 Task: Plan a virtual team lunch for the 23rd at 12:30 PM-01:00PM.
Action: Mouse moved to (42, 68)
Screenshot: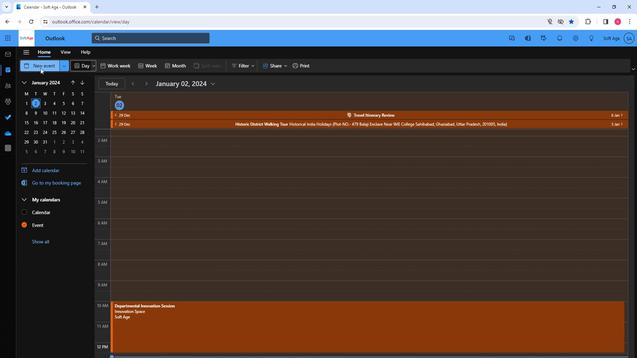 
Action: Mouse pressed left at (42, 68)
Screenshot: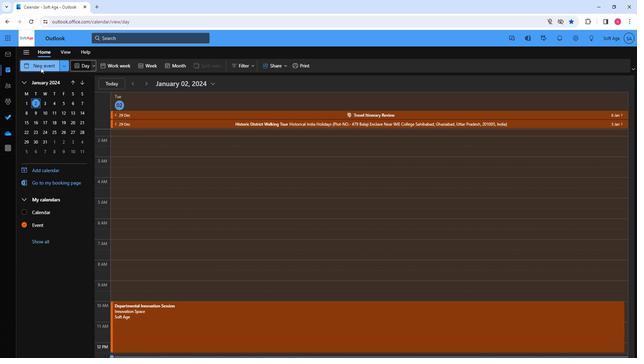 
Action: Mouse moved to (168, 110)
Screenshot: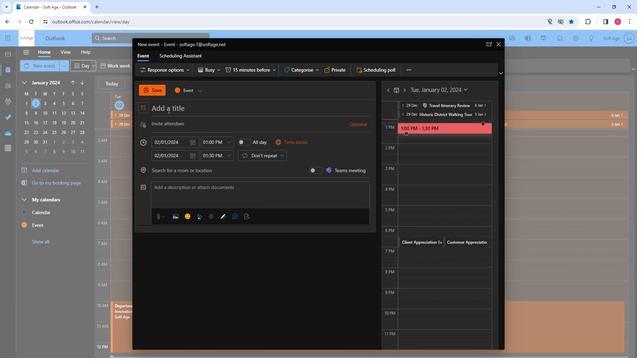 
Action: Key pressed <Key.shift>Virtual<Key.space><Key.shift><Key.shift><Key.shift><Key.shift><Key.shift><Key.shift><Key.shift><Key.shift><Key.shift><Key.shift><Key.shift><Key.shift>Team<Key.space><Key.shift>Lunch<Key.space>
Screenshot: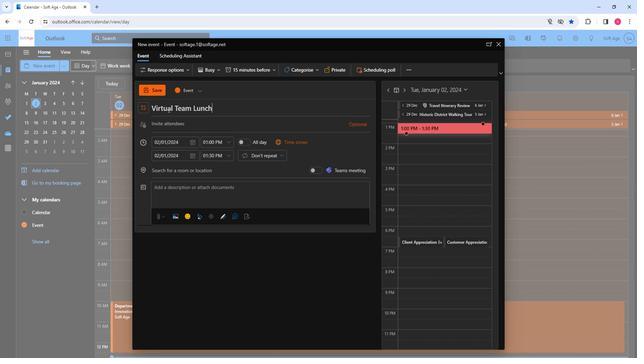 
Action: Mouse moved to (178, 123)
Screenshot: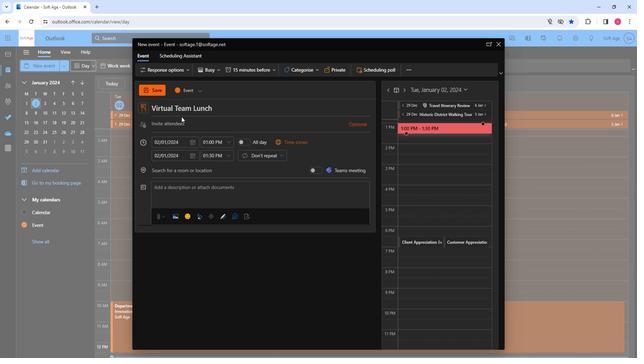 
Action: Mouse pressed left at (178, 123)
Screenshot: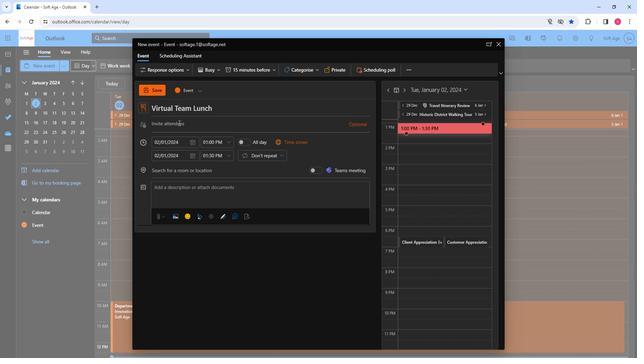 
Action: Key pressed so
Screenshot: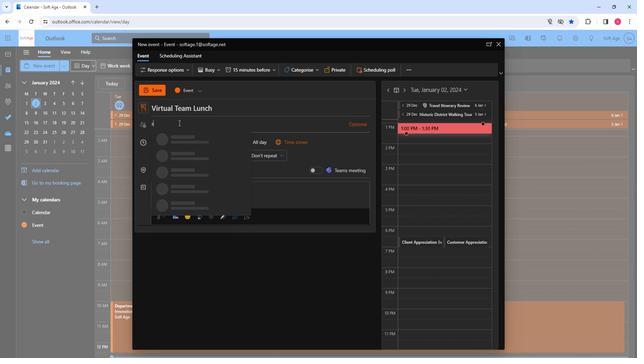 
Action: Mouse moved to (179, 166)
Screenshot: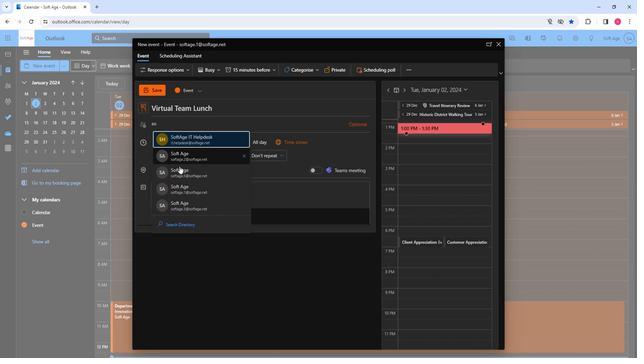 
Action: Mouse pressed left at (179, 166)
Screenshot: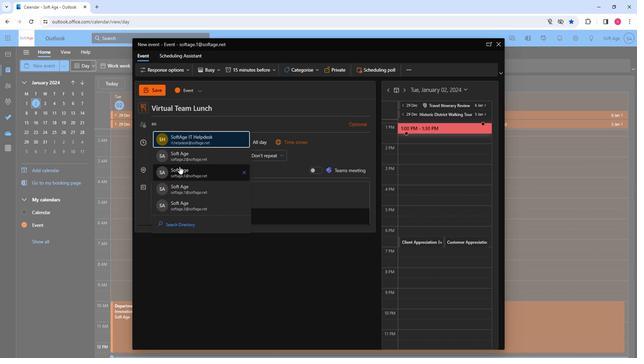 
Action: Key pressed so
Screenshot: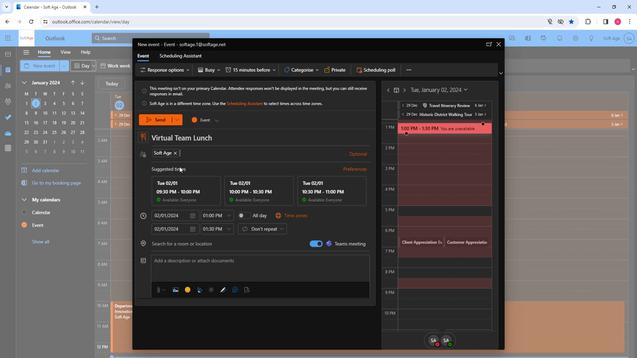 
Action: Mouse moved to (206, 205)
Screenshot: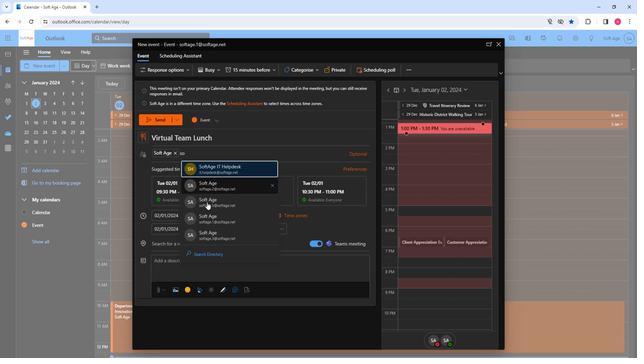 
Action: Mouse pressed left at (206, 205)
Screenshot: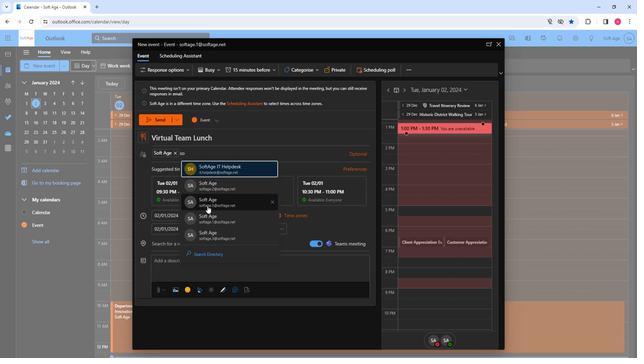 
Action: Mouse moved to (175, 152)
Screenshot: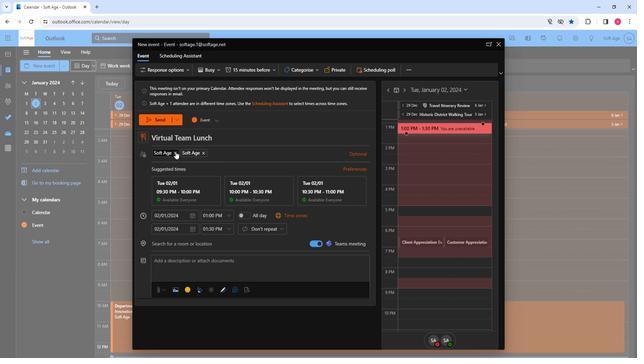 
Action: Mouse pressed left at (175, 152)
Screenshot: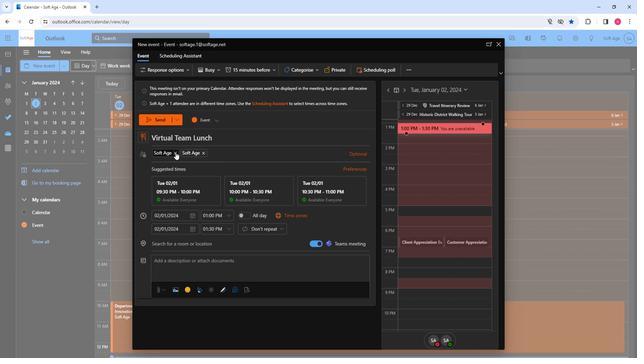 
Action: Mouse moved to (211, 154)
Screenshot: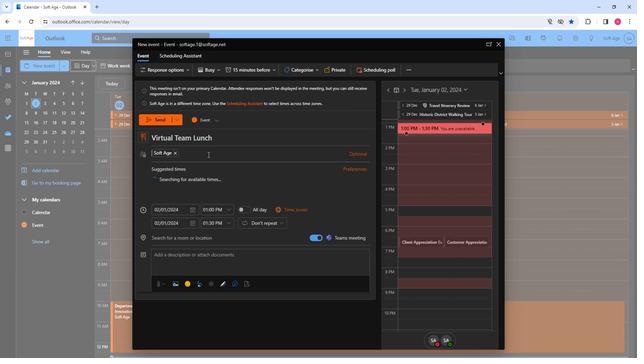 
Action: Key pressed so
Screenshot: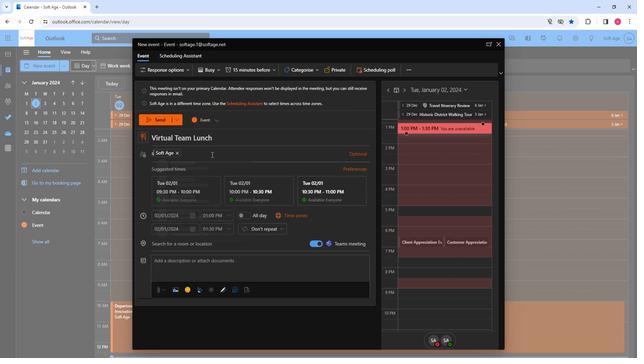 
Action: Mouse moved to (198, 189)
Screenshot: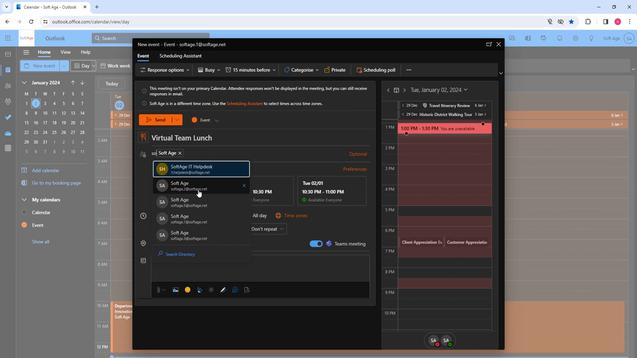 
Action: Mouse pressed left at (198, 189)
Screenshot: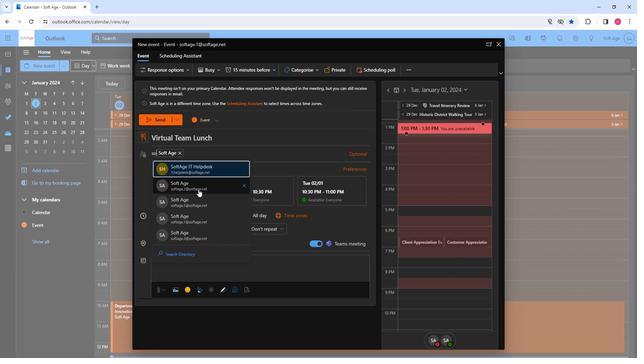 
Action: Mouse moved to (216, 164)
Screenshot: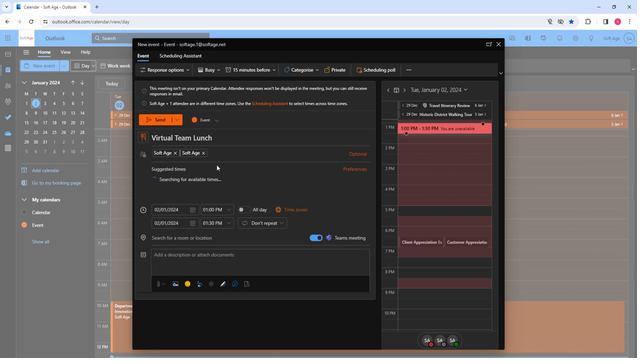 
Action: Key pressed so
Screenshot: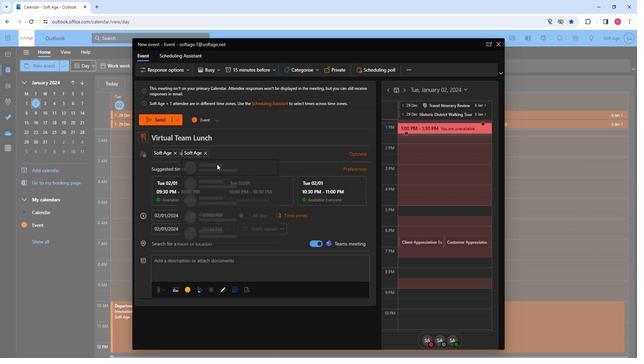 
Action: Mouse moved to (218, 214)
Screenshot: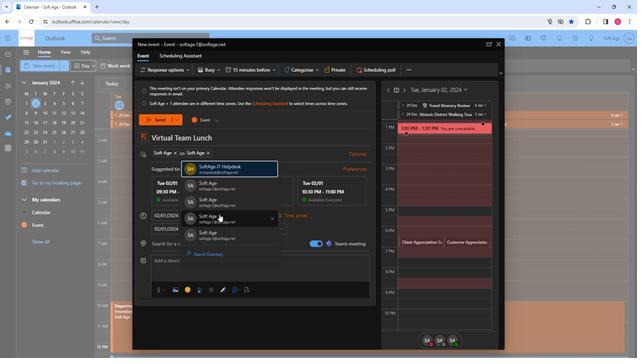 
Action: Mouse pressed left at (218, 214)
Screenshot: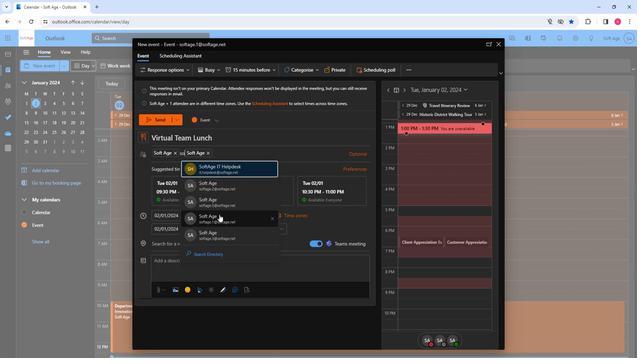 
Action: Key pressed so
Screenshot: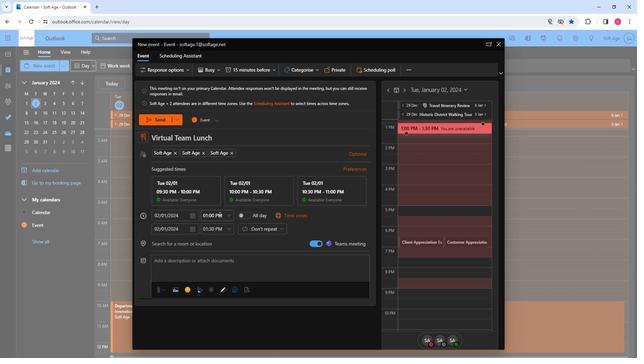 
Action: Mouse moved to (234, 236)
Screenshot: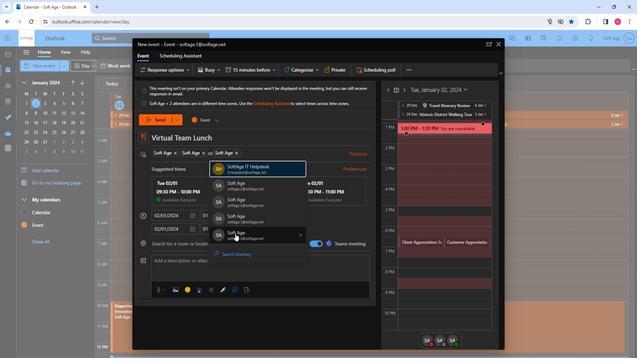 
Action: Mouse pressed left at (234, 236)
Screenshot: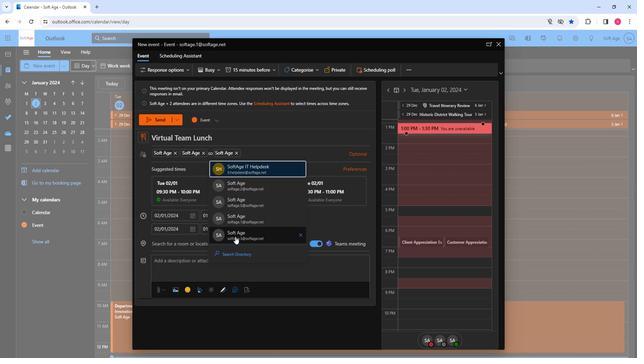 
Action: Mouse moved to (193, 215)
Screenshot: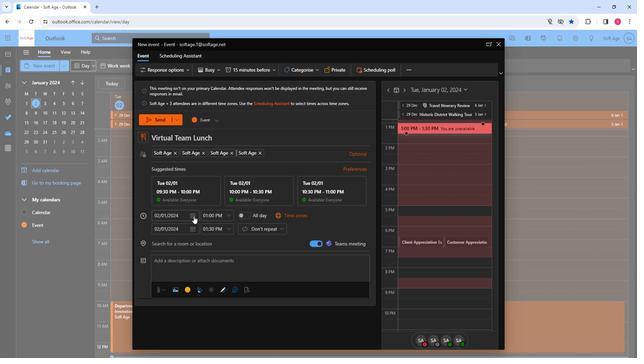 
Action: Mouse pressed left at (193, 215)
Screenshot: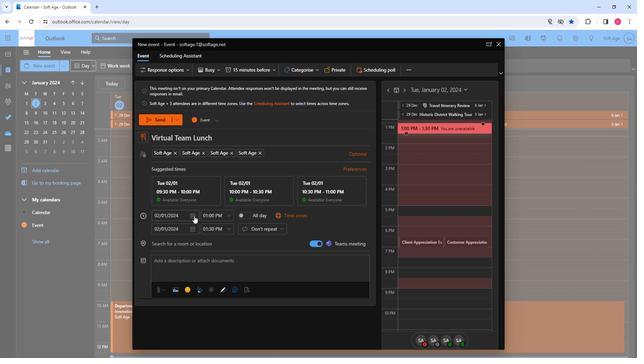 
Action: Mouse moved to (171, 280)
Screenshot: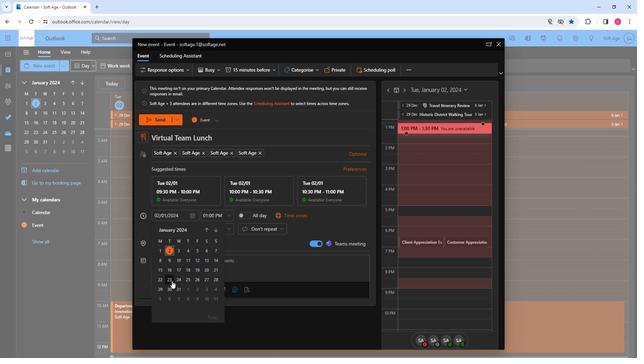 
Action: Mouse pressed left at (171, 280)
Screenshot: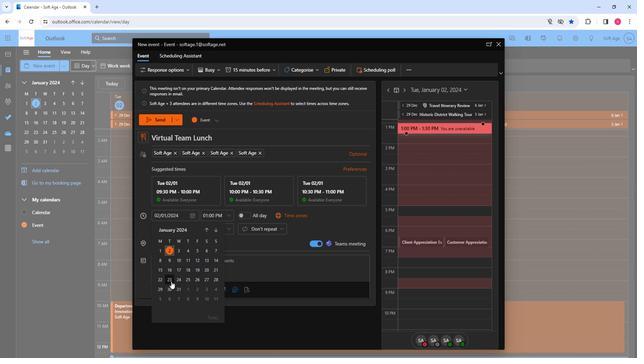 
Action: Mouse moved to (227, 215)
Screenshot: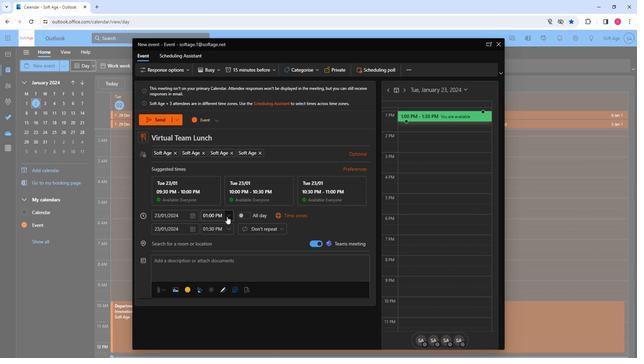 
Action: Mouse pressed left at (227, 215)
Screenshot: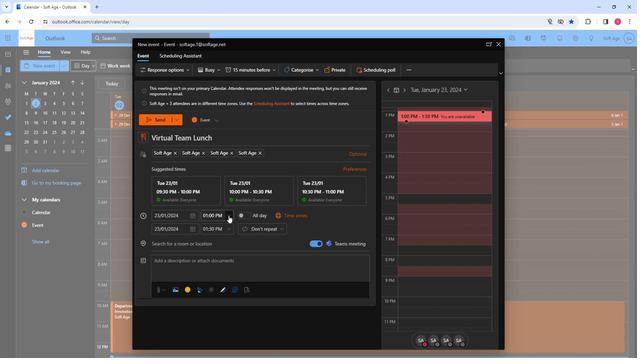 
Action: Mouse moved to (219, 261)
Screenshot: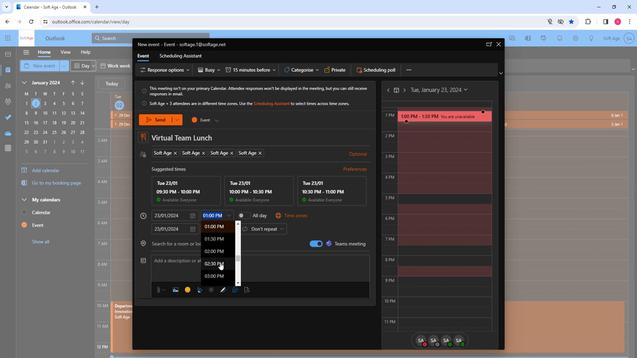 
Action: Mouse scrolled (219, 260) with delta (0, 0)
Screenshot: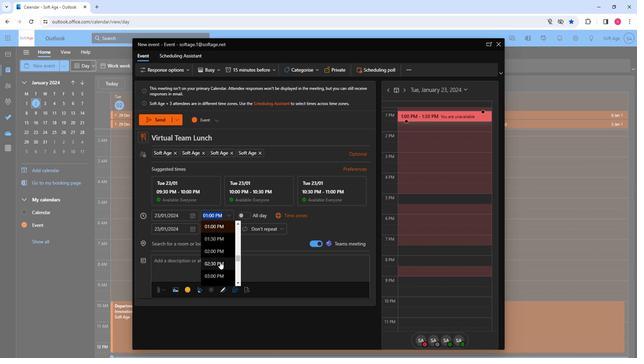 
Action: Mouse moved to (218, 255)
Screenshot: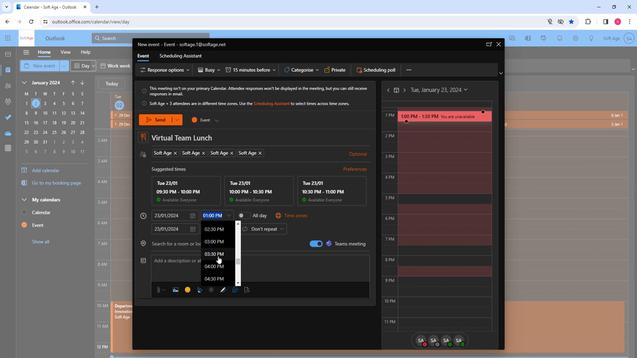 
Action: Mouse scrolled (218, 254) with delta (0, 0)
Screenshot: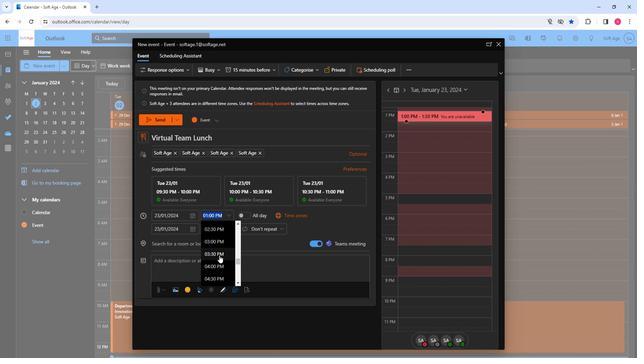 
Action: Mouse moved to (218, 255)
Screenshot: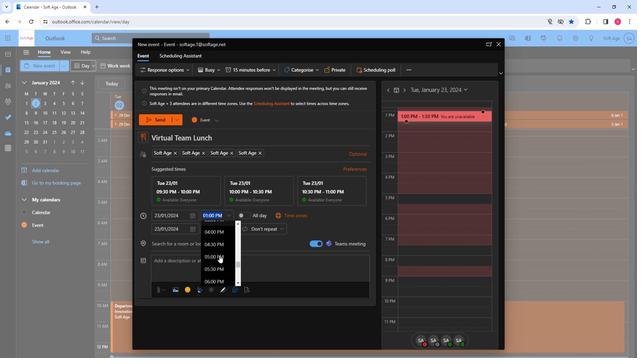 
Action: Mouse scrolled (218, 255) with delta (0, 0)
Screenshot: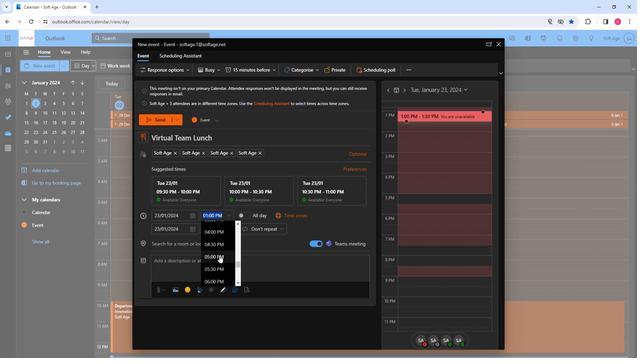 
Action: Mouse scrolled (218, 255) with delta (0, 0)
Screenshot: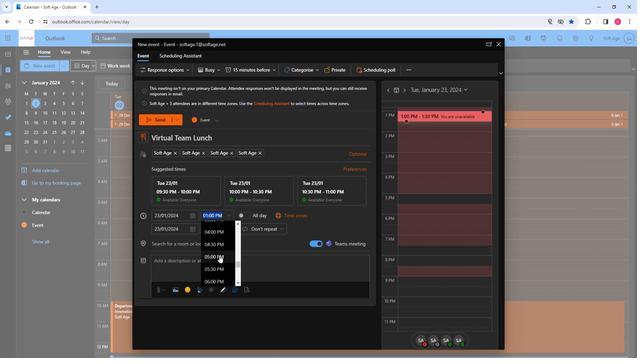 
Action: Mouse scrolled (218, 255) with delta (0, 0)
Screenshot: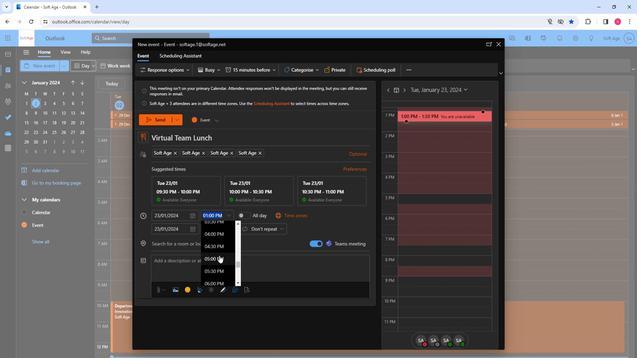 
Action: Mouse moved to (220, 249)
Screenshot: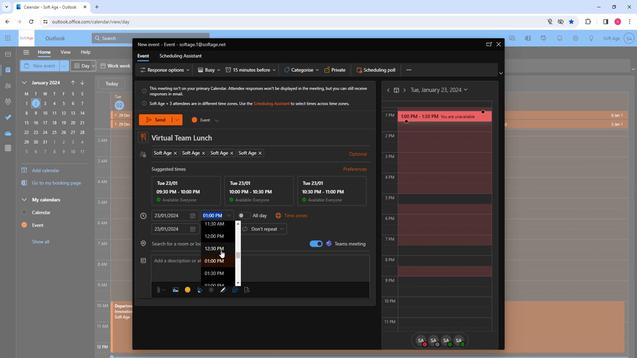 
Action: Mouse pressed left at (220, 249)
Screenshot: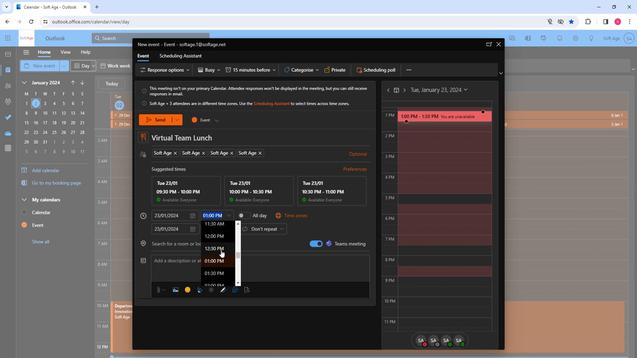 
Action: Mouse moved to (175, 242)
Screenshot: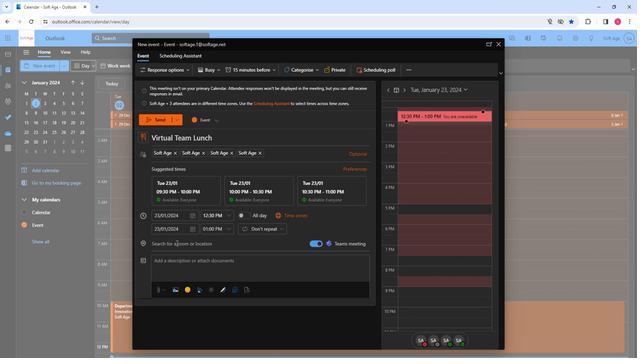 
Action: Mouse pressed left at (175, 242)
Screenshot: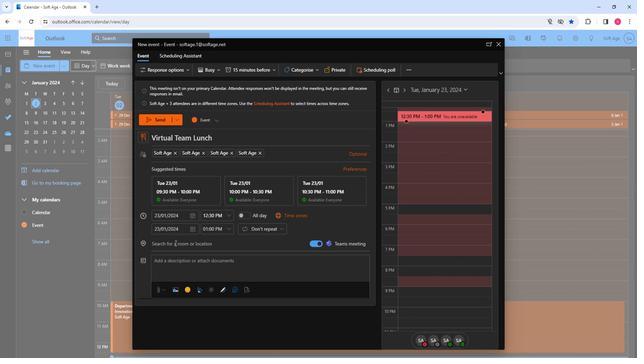 
Action: Mouse moved to (175, 243)
Screenshot: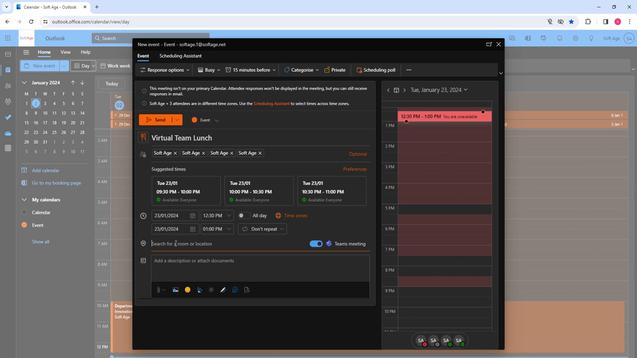 
Action: Key pressed so
Screenshot: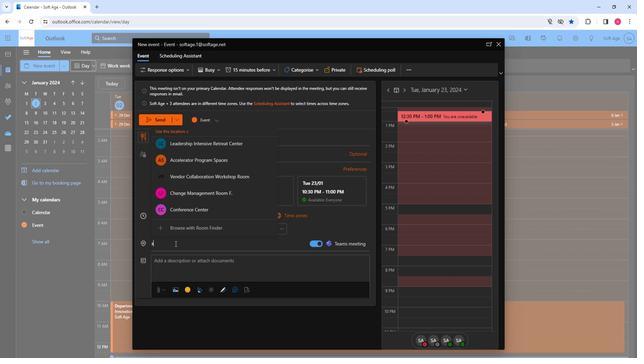 
Action: Mouse moved to (180, 243)
Screenshot: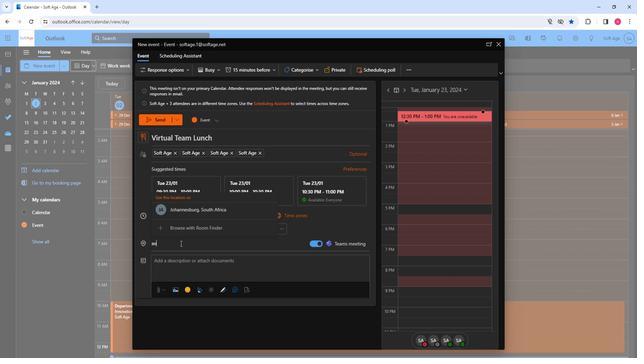 
Action: Key pressed <Key.backspace><Key.backspace>dinnin<Key.backspace>g
Screenshot: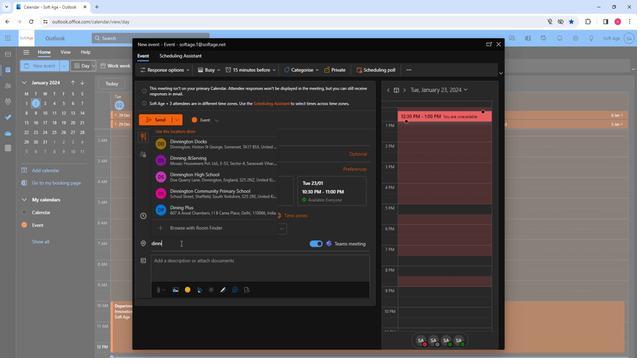 
Action: Mouse moved to (177, 247)
Screenshot: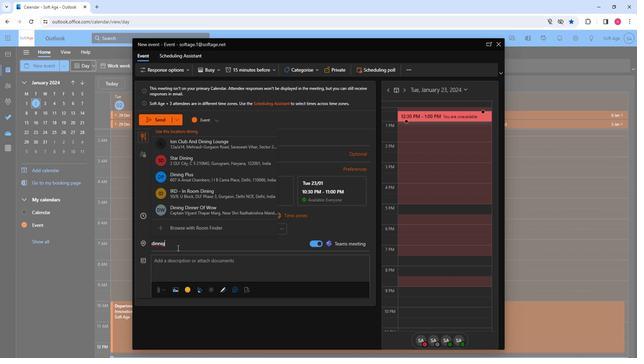 
Action: Key pressed <Key.space><Key.backspace><Key.backspace><Key.backspace><Key.backspace><Key.backspace><Key.backspace>inn<Key.backspace><Key.backspace><Key.backspace><Key.backspace><Key.backspace><Key.backspace><Key.backspace><Key.backspace><Key.backspace><Key.backspace><Key.backspace>la<Key.backspace>unchroo
Screenshot: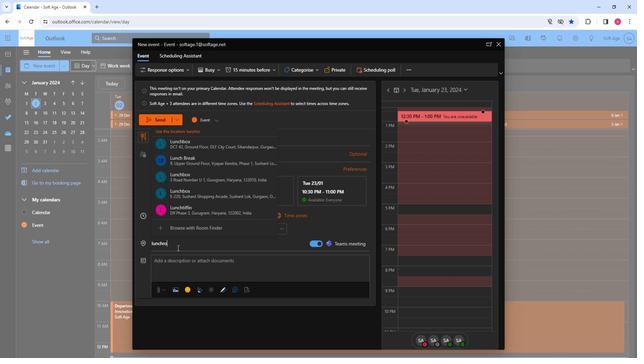 
Action: Mouse moved to (232, 148)
Screenshot: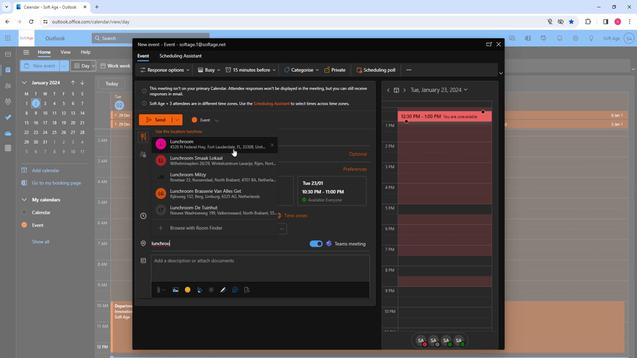 
Action: Mouse pressed left at (232, 148)
Screenshot: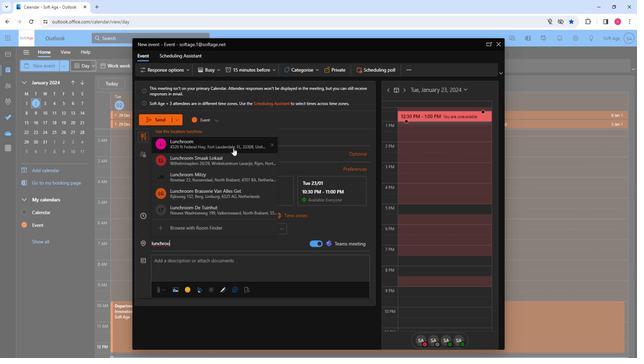 
Action: Mouse moved to (181, 254)
Screenshot: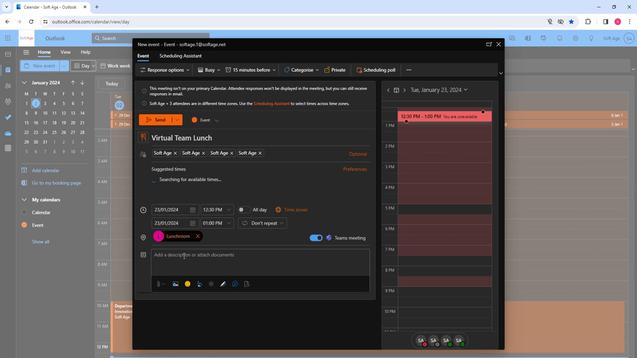 
Action: Mouse pressed left at (181, 254)
Screenshot: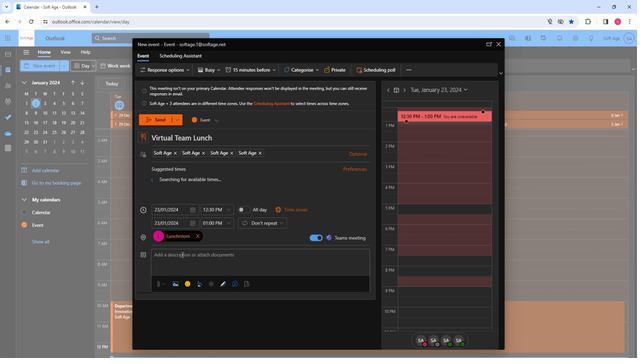 
Action: Mouse moved to (173, 258)
Screenshot: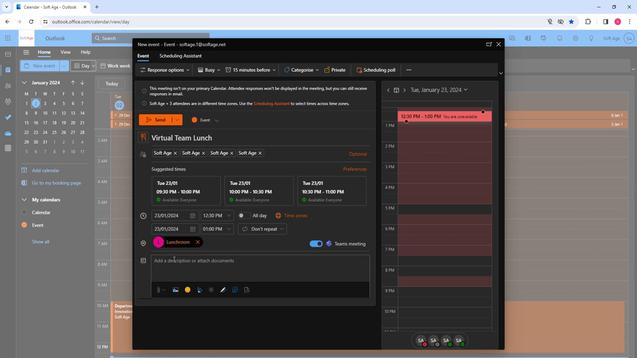 
Action: Mouse pressed left at (173, 258)
Screenshot: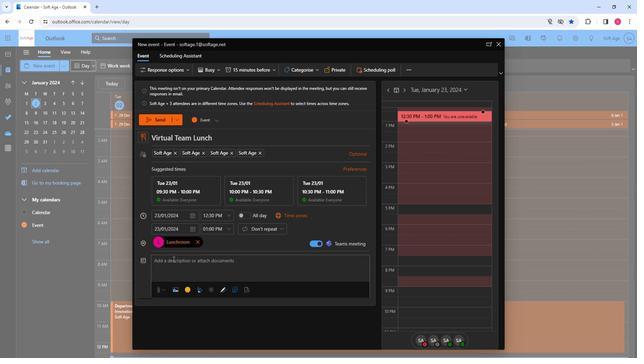 
Action: Mouse moved to (178, 265)
Screenshot: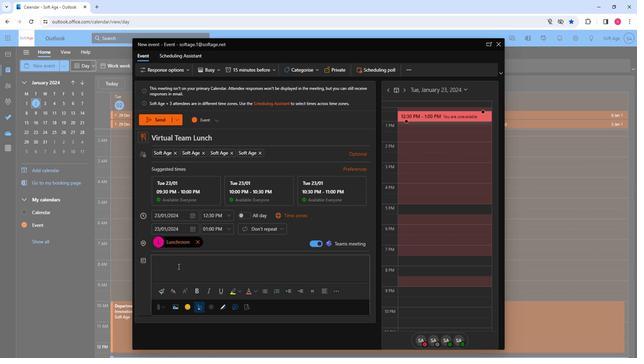 
Action: Mouse pressed left at (178, 265)
Screenshot: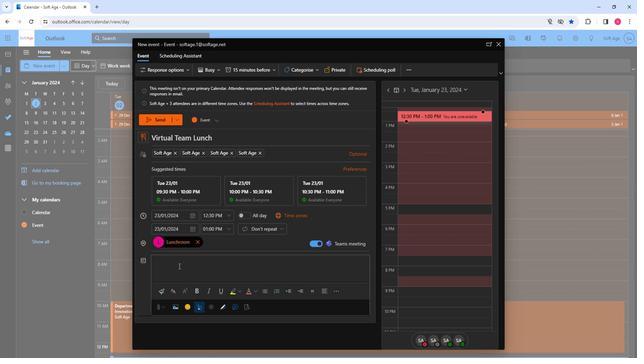 
Action: Key pressed <Key.shift>Embark<Key.space>on<Key.space>a<Key.space>virtual<Key.space>journey<Key.shift>!<Key.space><Key.shift>Join<Key.space>our<Key.space>team<Key.space>launch<Key.space>event.<Key.space><Key.shift>Connect,<Key.space>celebrate,<Key.space>and<Key.space>align<Key.space>as<Key.space>we<Key.space>set<Key.space>sail<Key.space>towards<Key.space>shared<Key.space>goals<Key.space>and<Key.space>new<Key.space>beginnings.<Key.space><Key.shift>All<Key.space>aboard<Key.shift>!
Screenshot: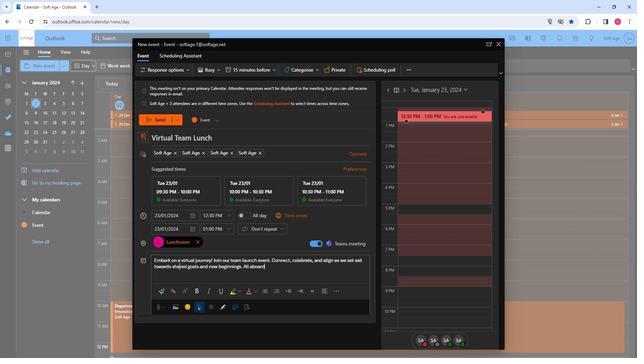 
Action: Mouse moved to (198, 265)
Screenshot: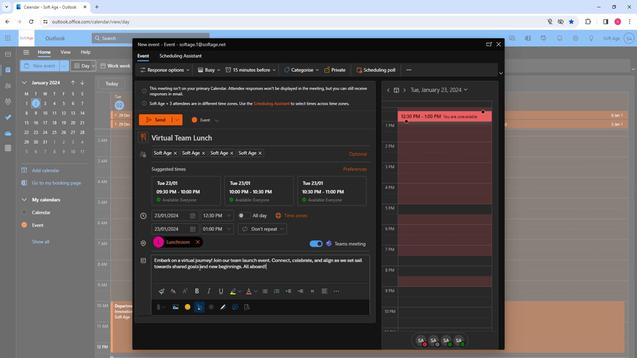 
Action: Mouse pressed left at (198, 265)
Screenshot: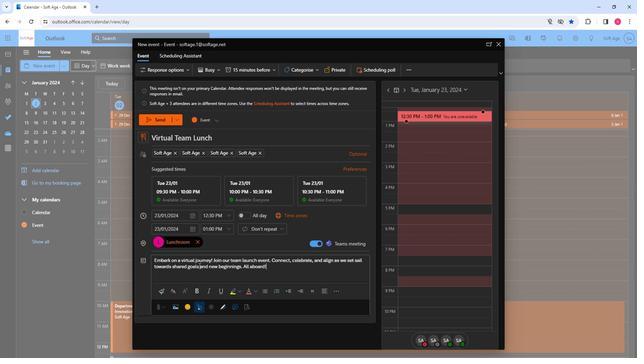 
Action: Mouse pressed left at (198, 265)
Screenshot: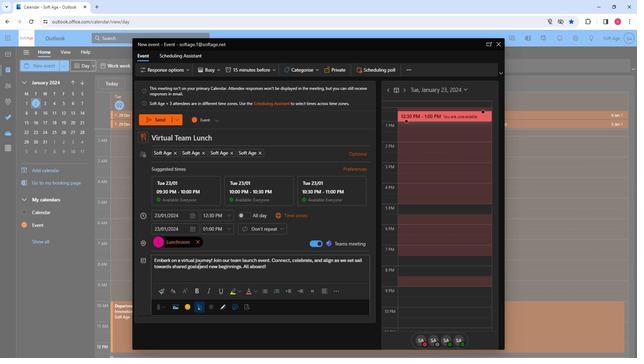 
Action: Mouse pressed left at (198, 265)
Screenshot: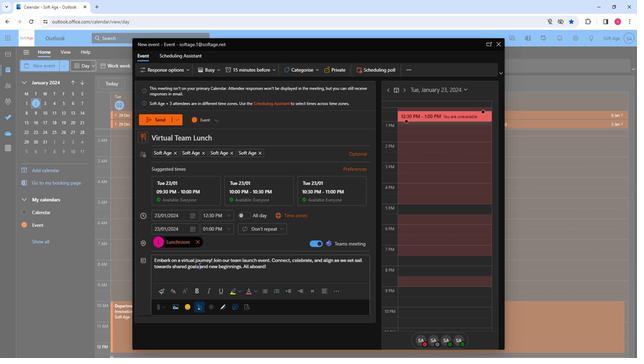 
Action: Mouse pressed left at (198, 265)
Screenshot: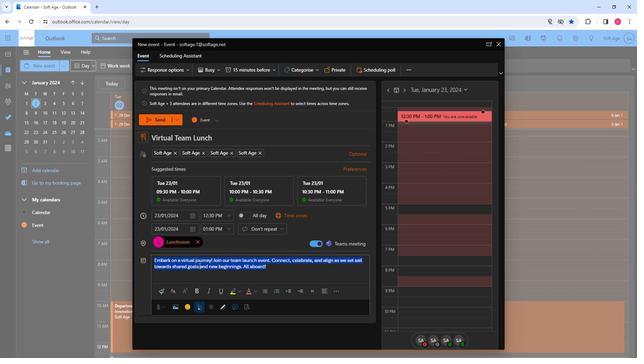 
Action: Mouse moved to (277, 253)
Screenshot: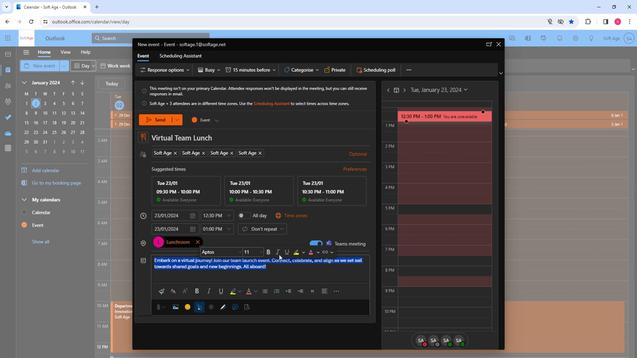
Action: Mouse pressed left at (277, 253)
Screenshot: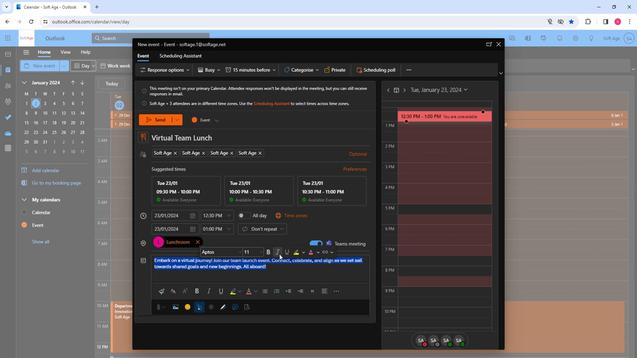 
Action: Mouse moved to (238, 252)
Screenshot: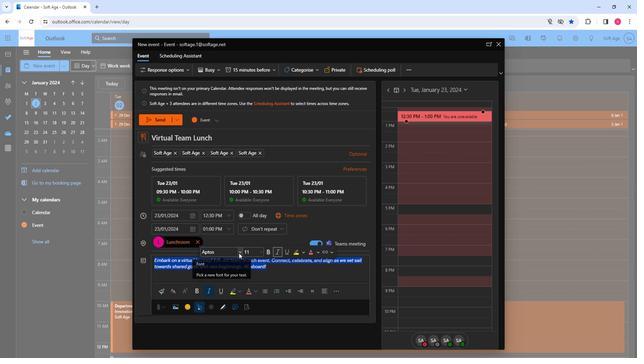 
Action: Mouse pressed left at (238, 252)
Screenshot: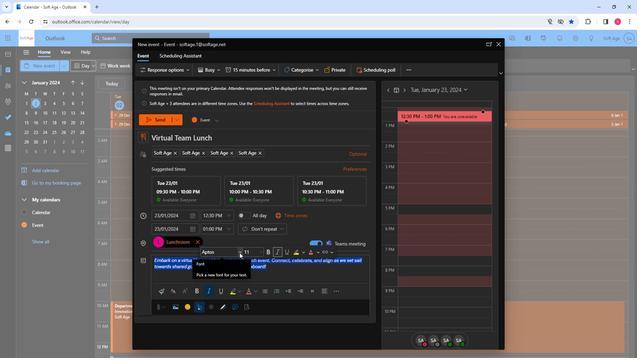
Action: Mouse moved to (242, 199)
Screenshot: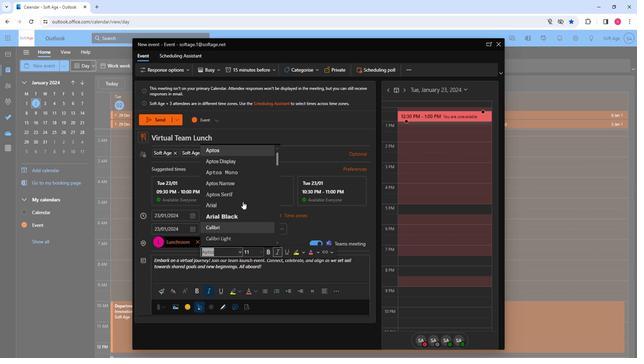 
Action: Mouse scrolled (242, 199) with delta (0, 0)
Screenshot: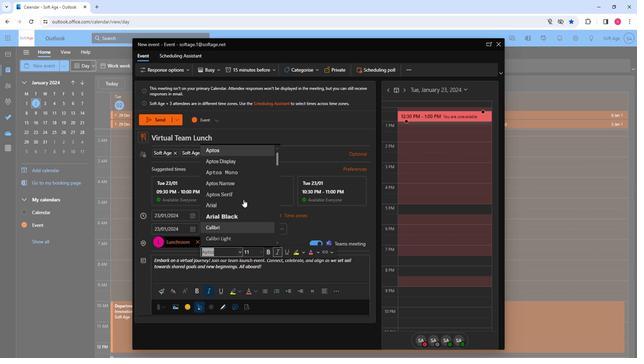 
Action: Mouse scrolled (242, 199) with delta (0, 0)
Screenshot: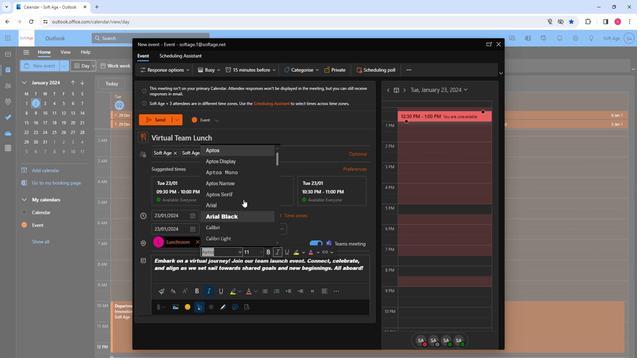 
Action: Mouse moved to (242, 199)
Screenshot: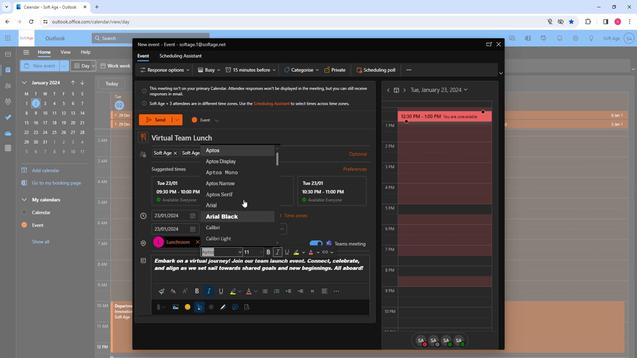 
Action: Mouse scrolled (242, 199) with delta (0, 0)
Screenshot: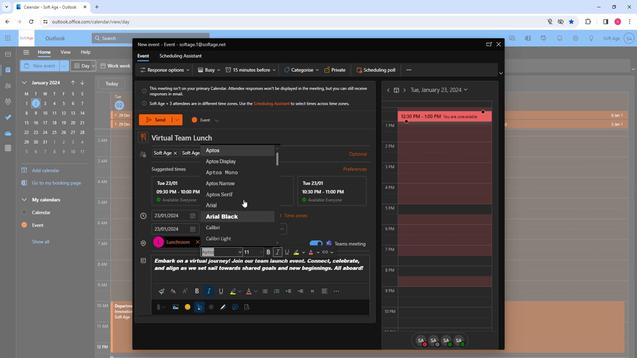 
Action: Mouse moved to (242, 199)
Screenshot: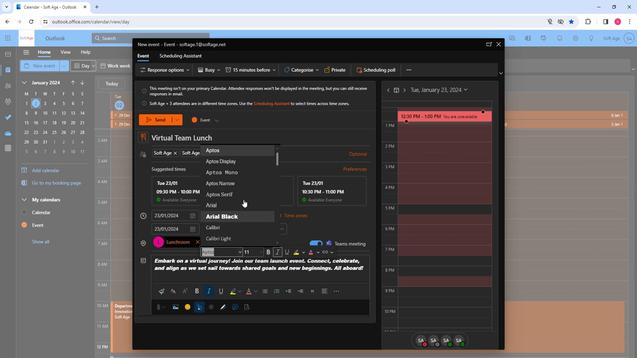 
Action: Mouse scrolled (242, 199) with delta (0, 0)
Screenshot: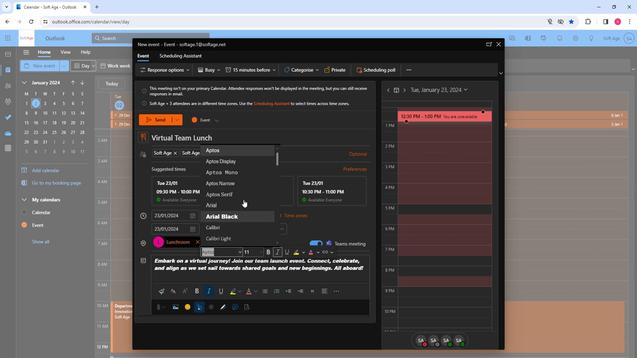 
Action: Mouse moved to (242, 199)
Screenshot: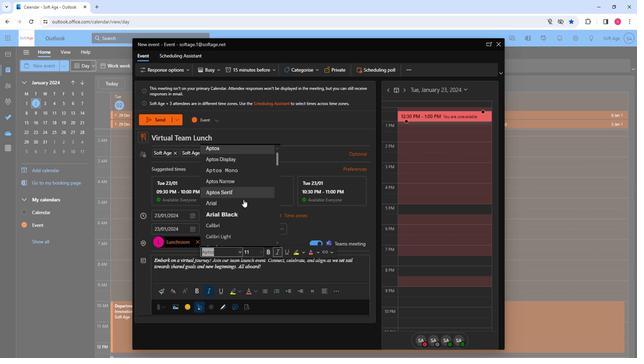 
Action: Mouse scrolled (242, 199) with delta (0, 0)
Screenshot: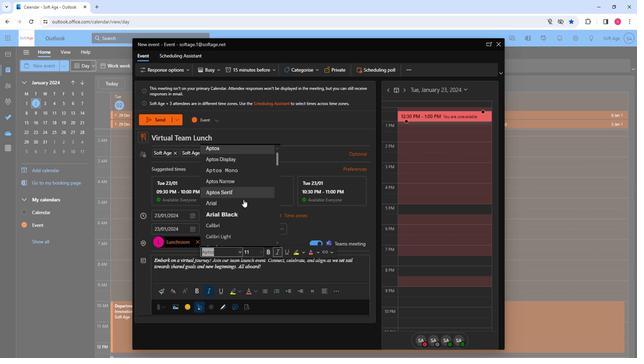
Action: Mouse moved to (225, 207)
Screenshot: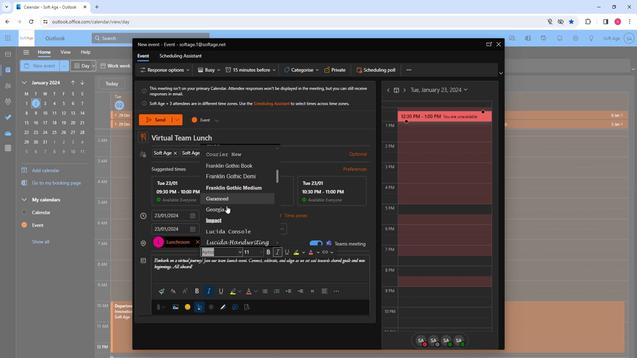 
Action: Mouse pressed left at (225, 207)
Screenshot: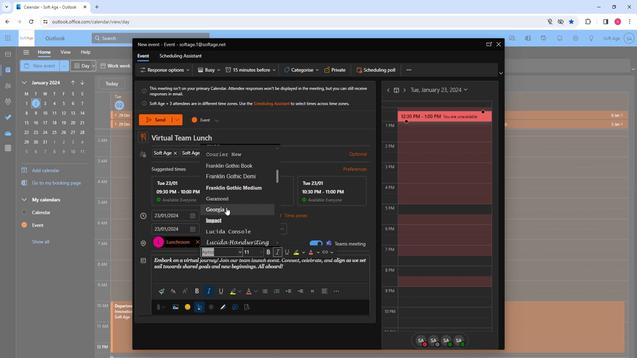 
Action: Mouse moved to (300, 251)
Screenshot: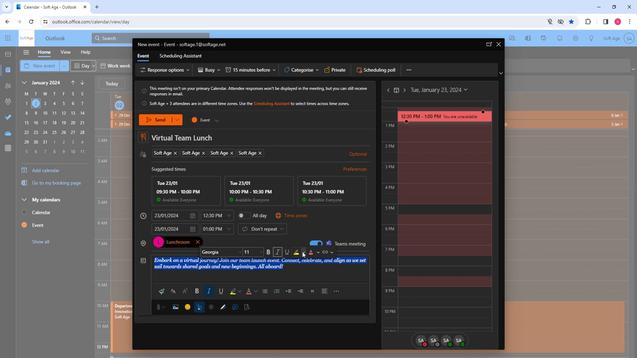 
Action: Mouse pressed left at (300, 251)
Screenshot: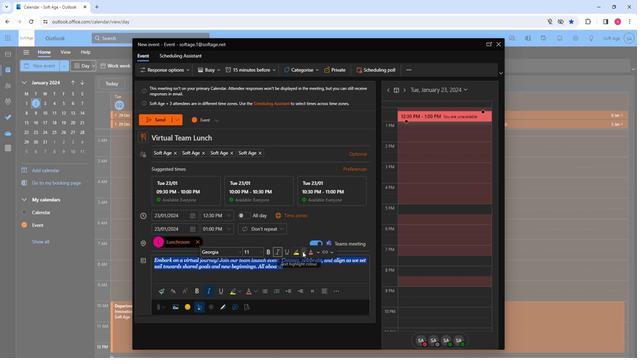 
Action: Mouse moved to (302, 273)
Screenshot: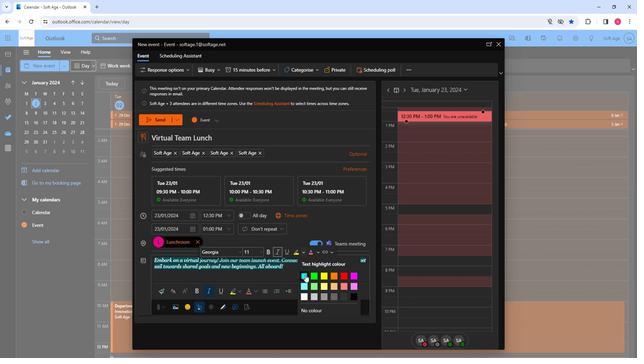 
Action: Mouse pressed left at (302, 273)
Screenshot: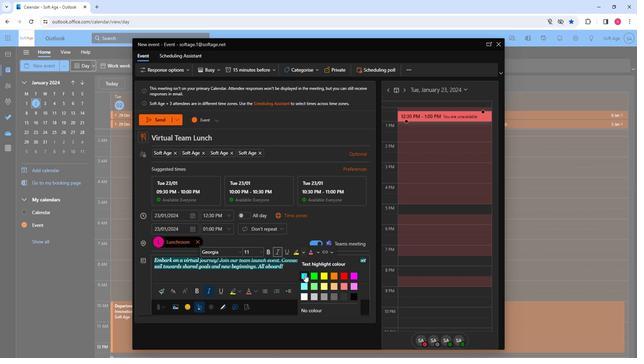 
Action: Mouse moved to (284, 292)
Screenshot: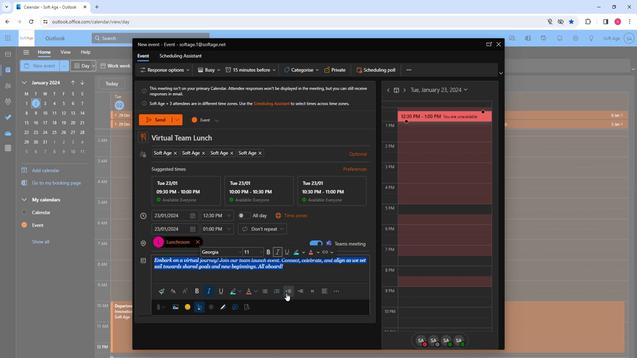 
Action: Mouse pressed left at (284, 292)
Screenshot: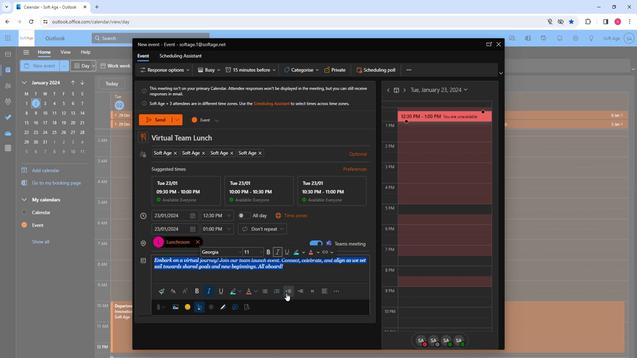 
Action: Mouse moved to (301, 287)
Screenshot: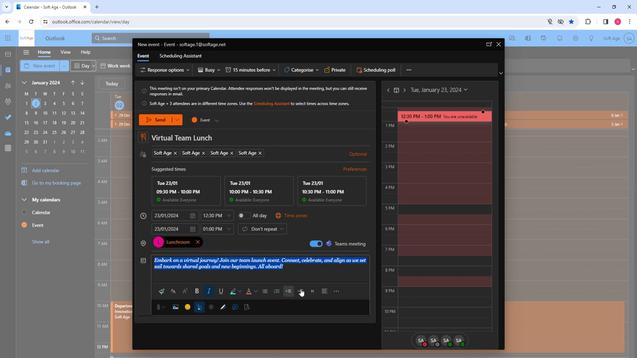 
Action: Mouse pressed left at (301, 287)
Screenshot: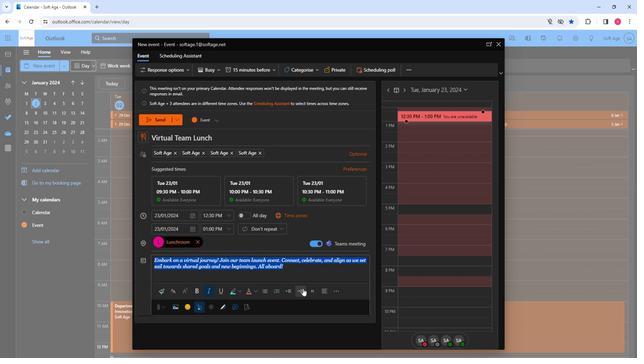 
Action: Mouse moved to (345, 271)
Screenshot: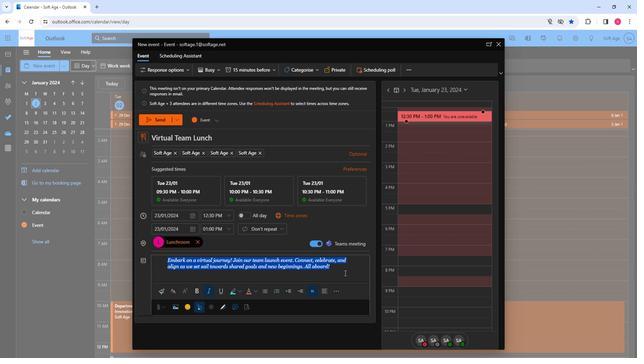 
Action: Mouse pressed left at (345, 271)
Screenshot: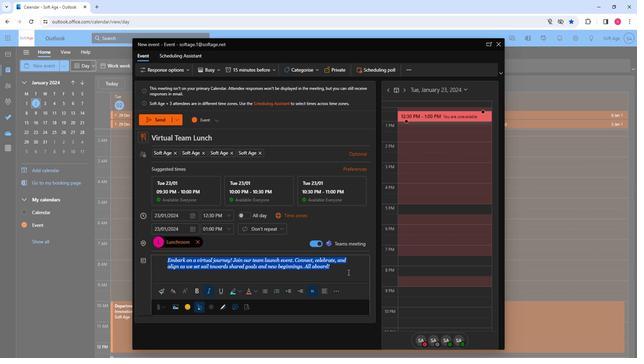 
Action: Mouse moved to (157, 122)
Screenshot: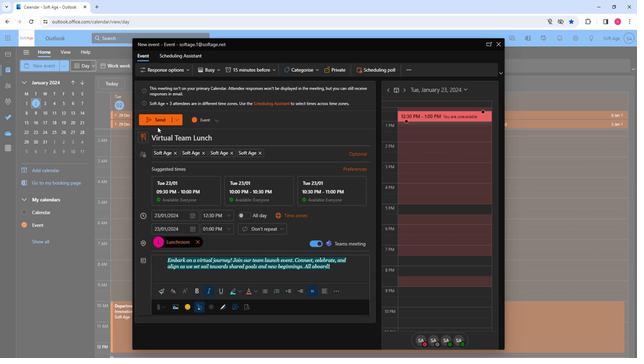 
Action: Mouse pressed left at (157, 122)
Screenshot: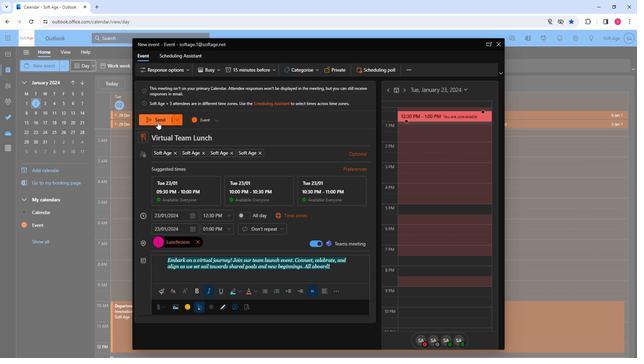 
Action: Mouse moved to (158, 122)
Screenshot: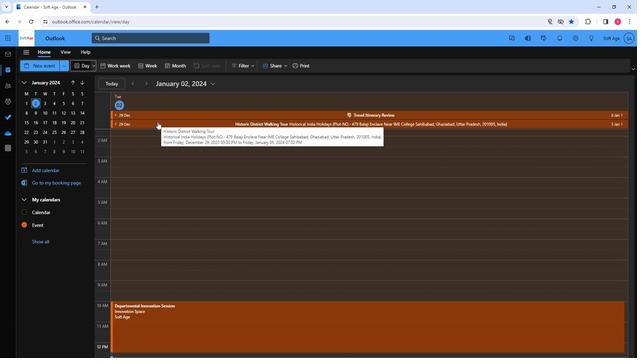 
